 Task: Check a repository's "Projects" for project management.
Action: Mouse moved to (91, 176)
Screenshot: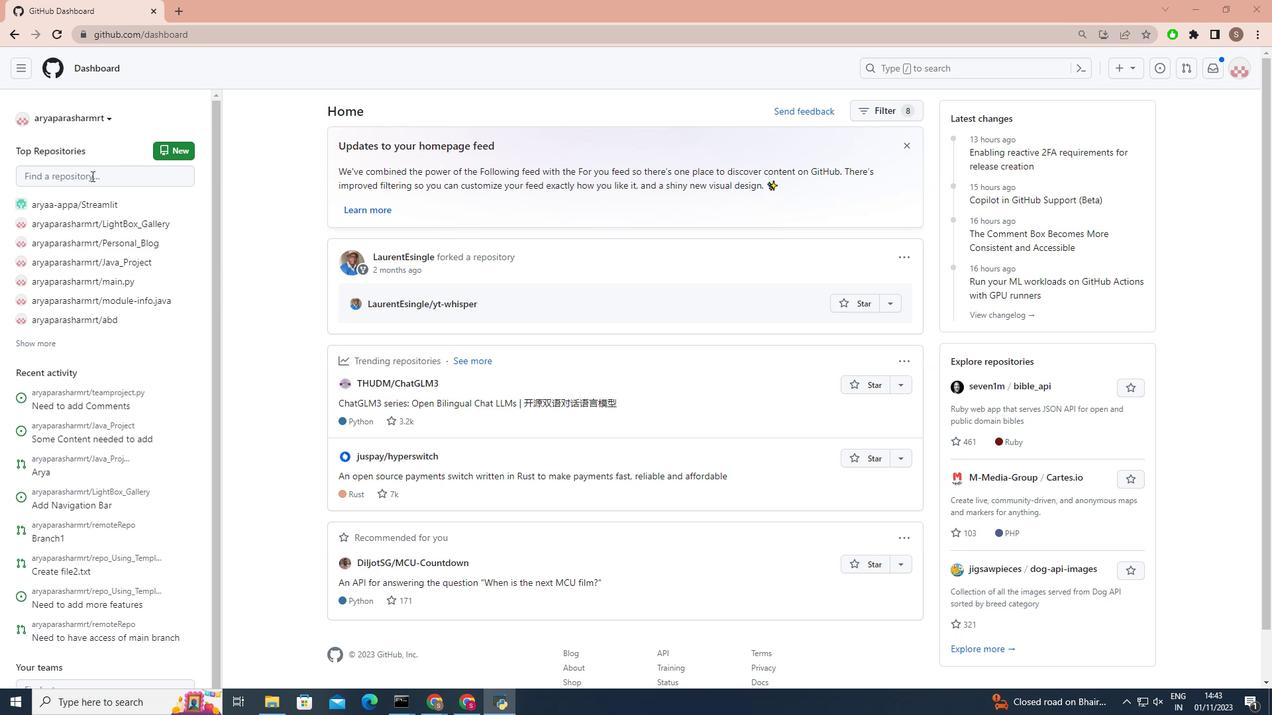 
Action: Mouse pressed left at (91, 176)
Screenshot: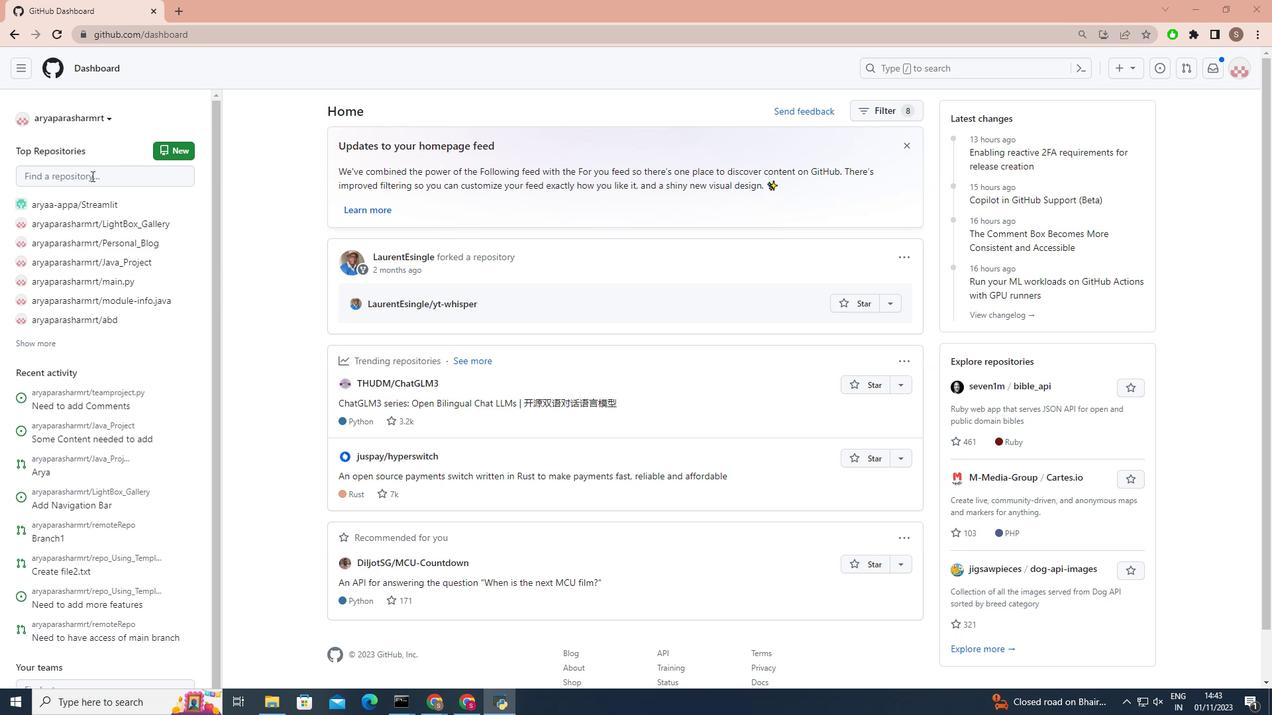 
Action: Mouse moved to (88, 179)
Screenshot: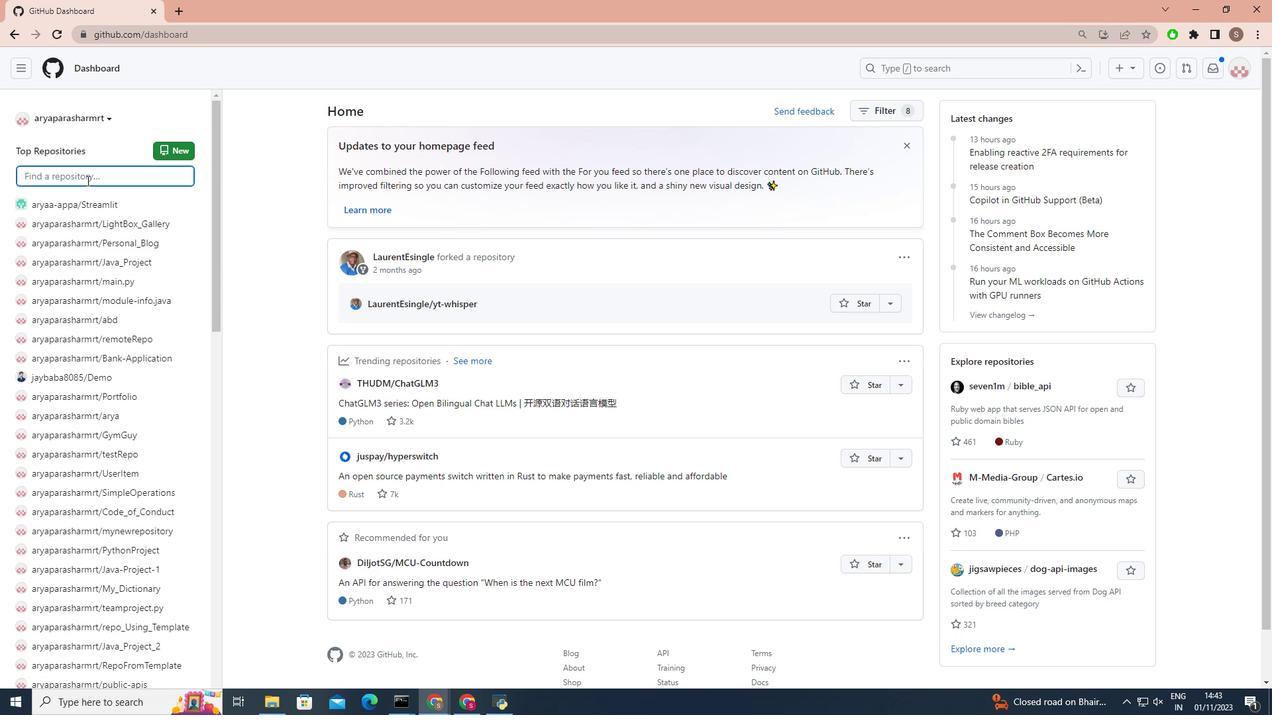 
Action: Key pressed t
Screenshot: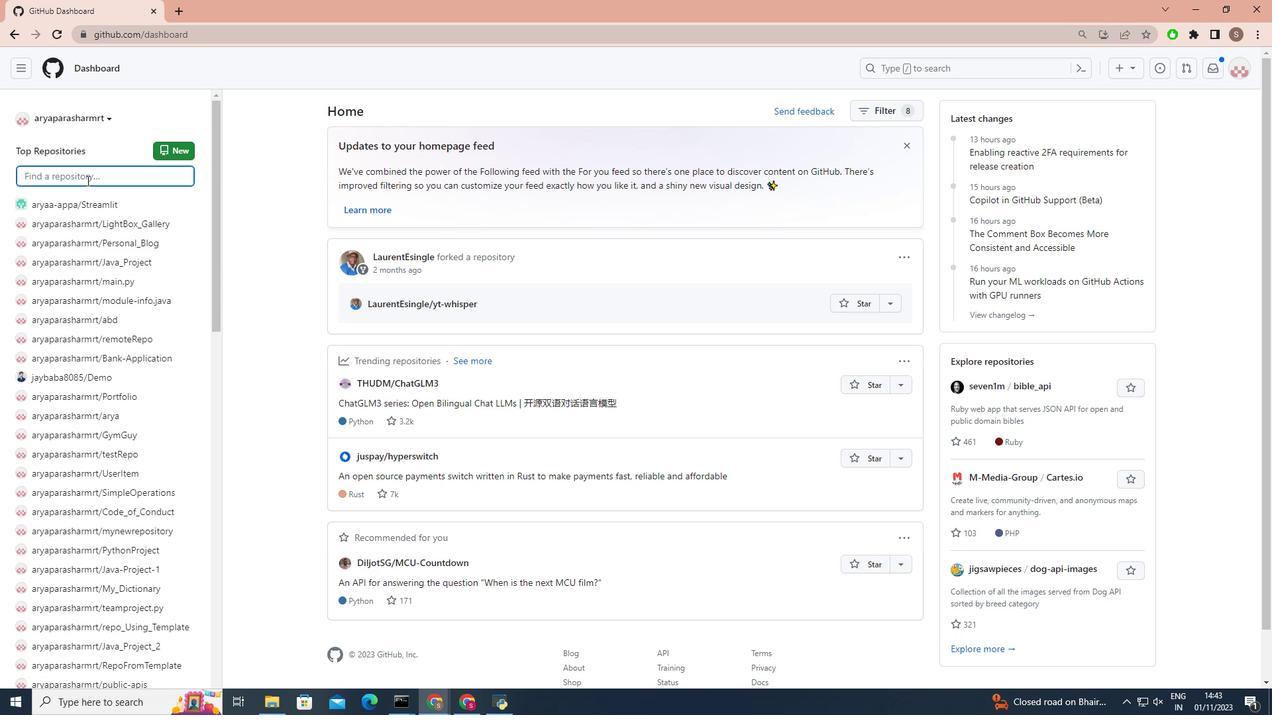 
Action: Mouse moved to (86, 181)
Screenshot: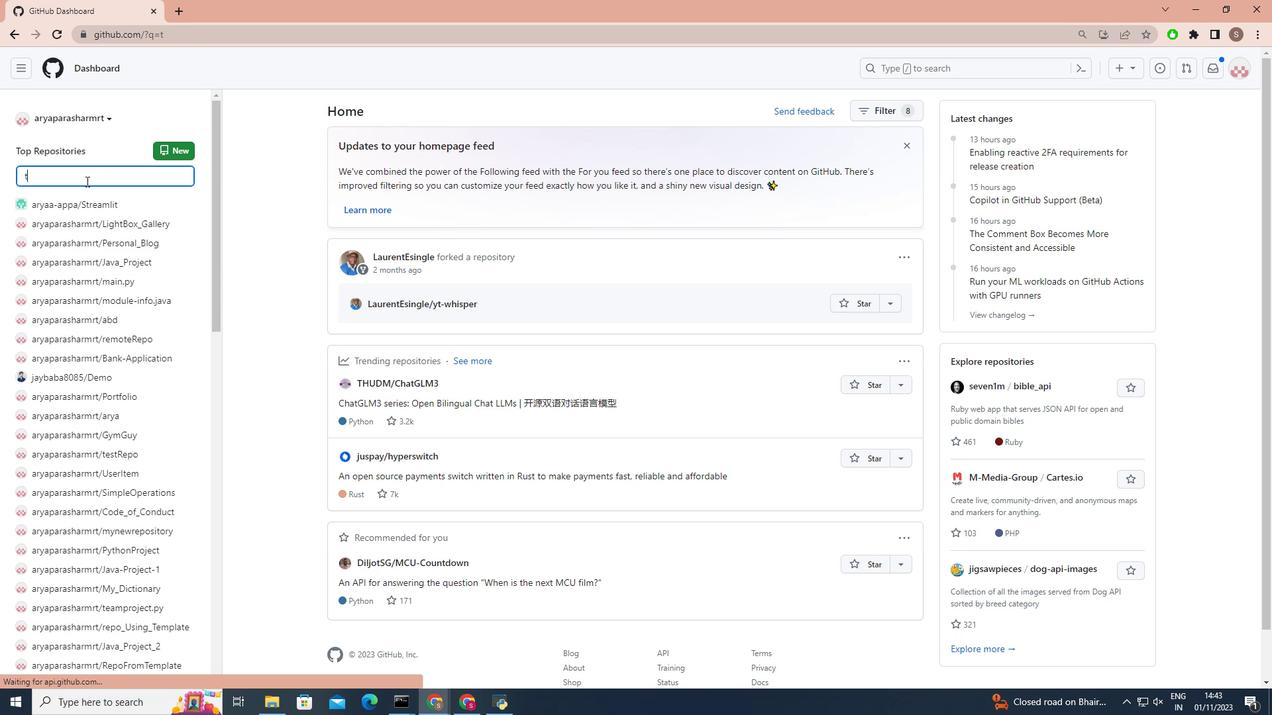 
Action: Key pressed e
Screenshot: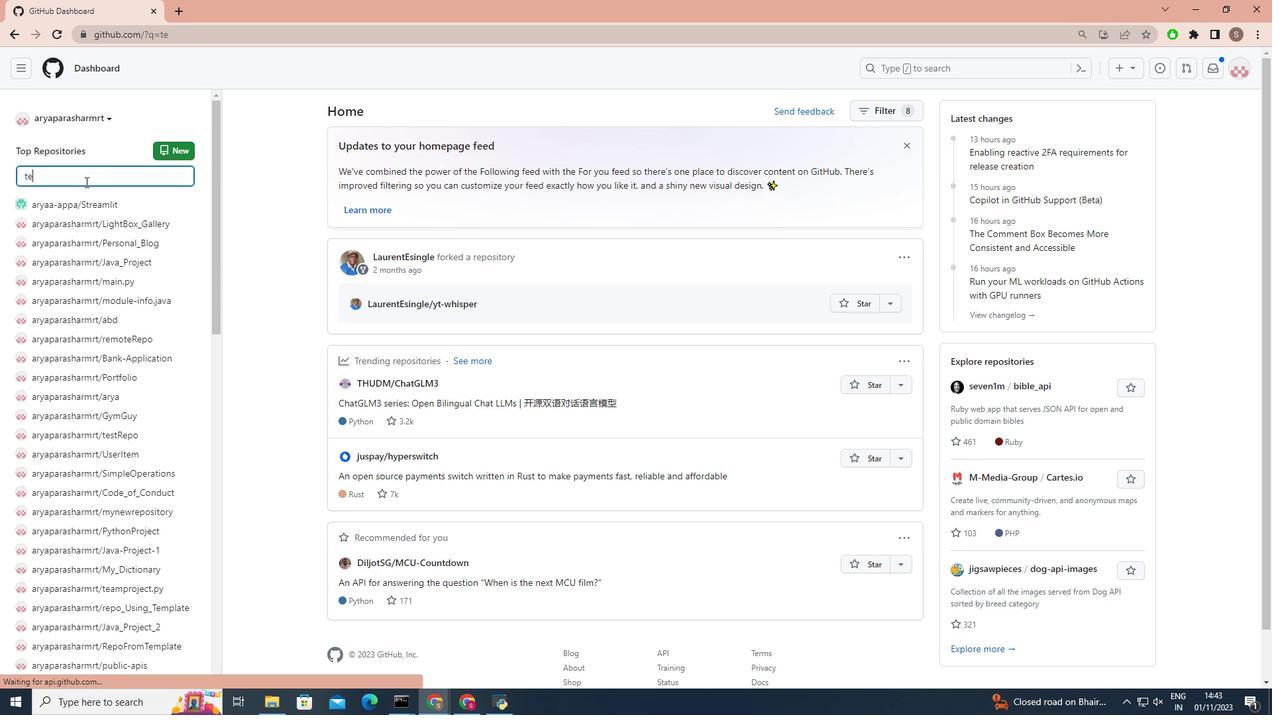 
Action: Mouse moved to (84, 184)
Screenshot: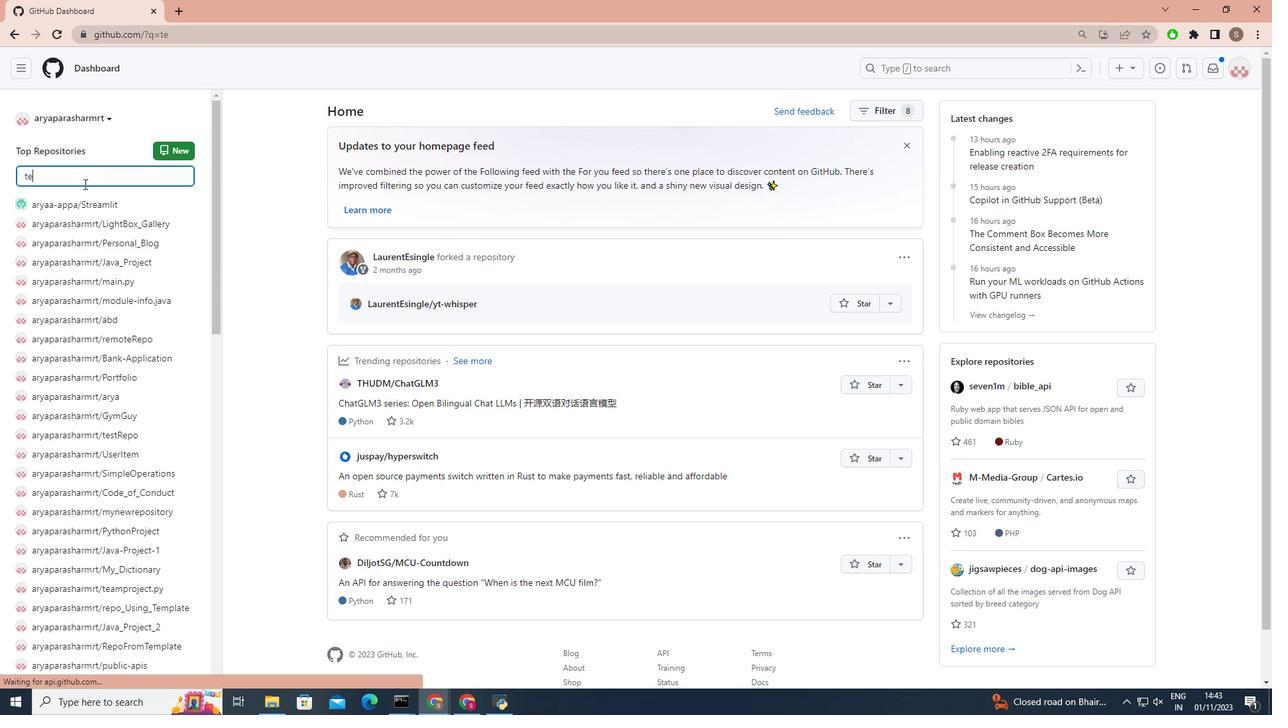 
Action: Key pressed a
Screenshot: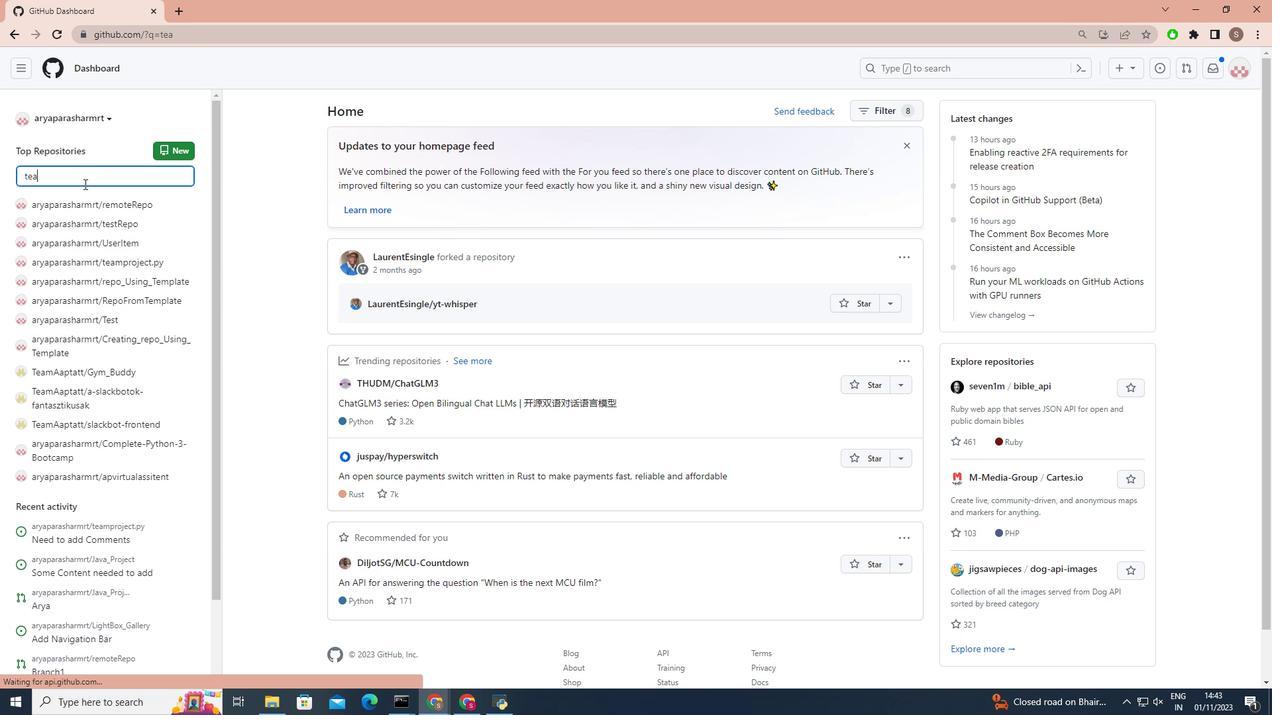 
Action: Mouse moved to (117, 202)
Screenshot: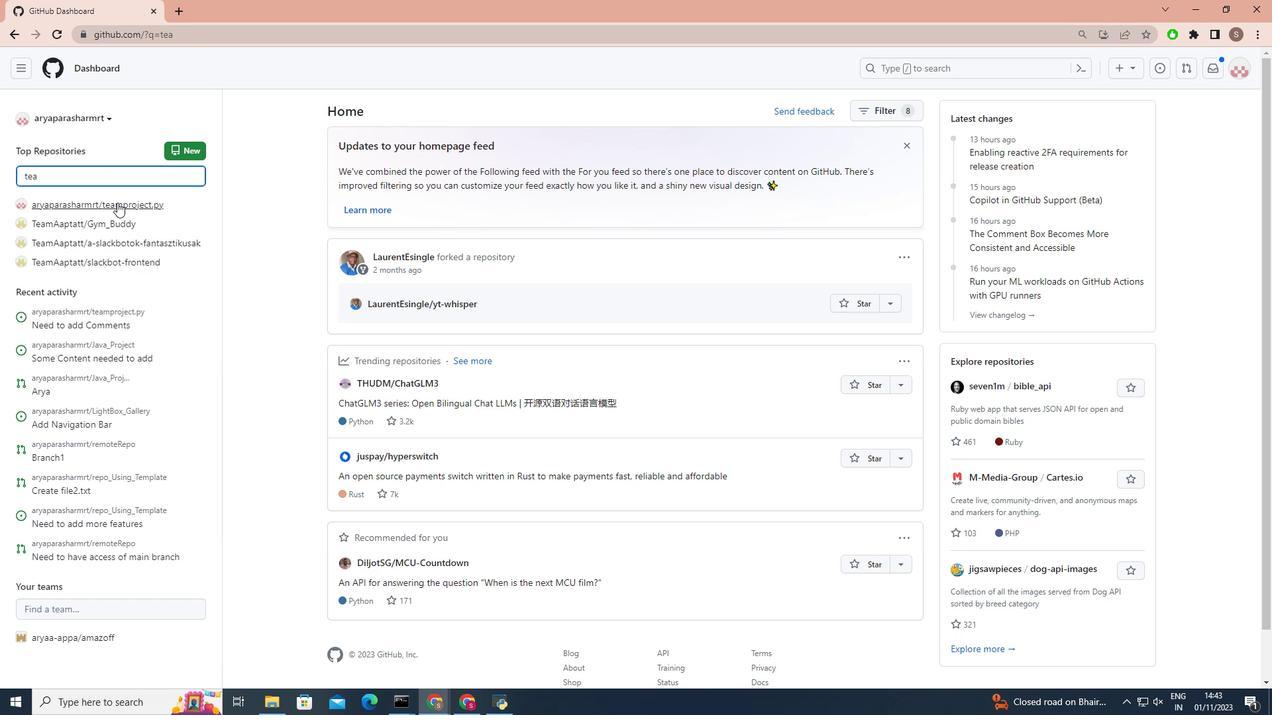 
Action: Mouse pressed left at (117, 202)
Screenshot: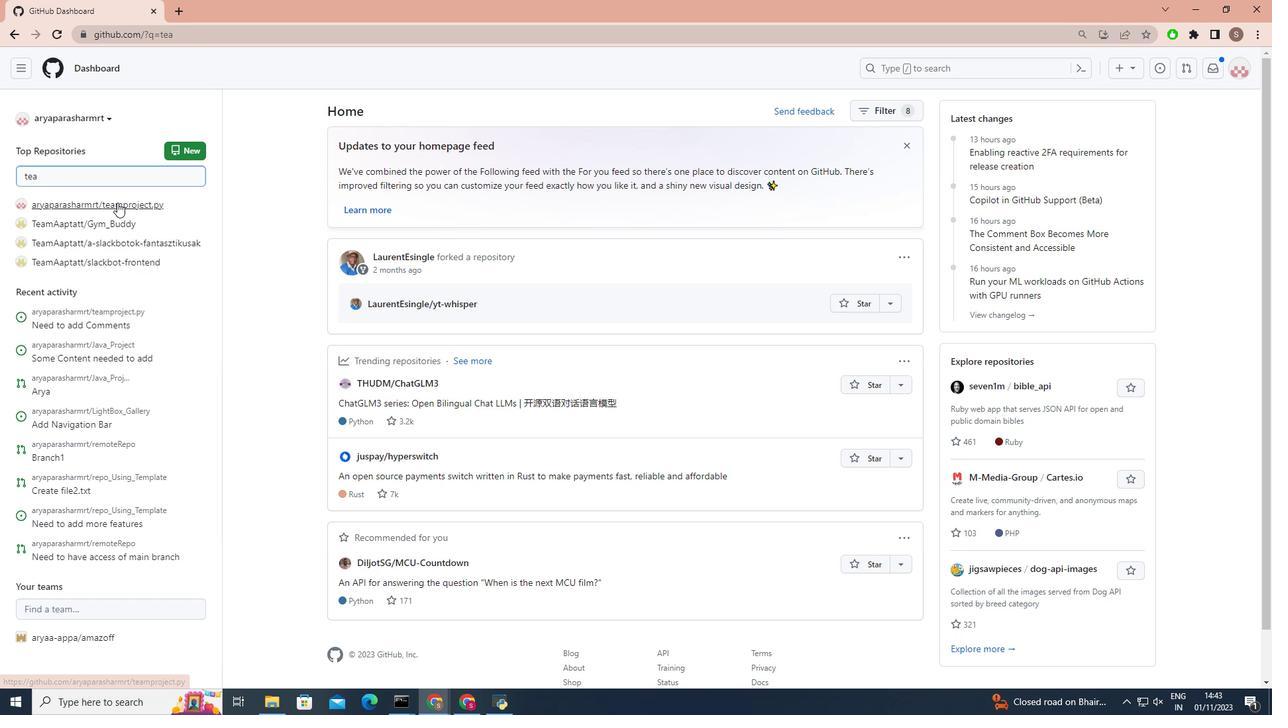 
Action: Mouse moved to (336, 104)
Screenshot: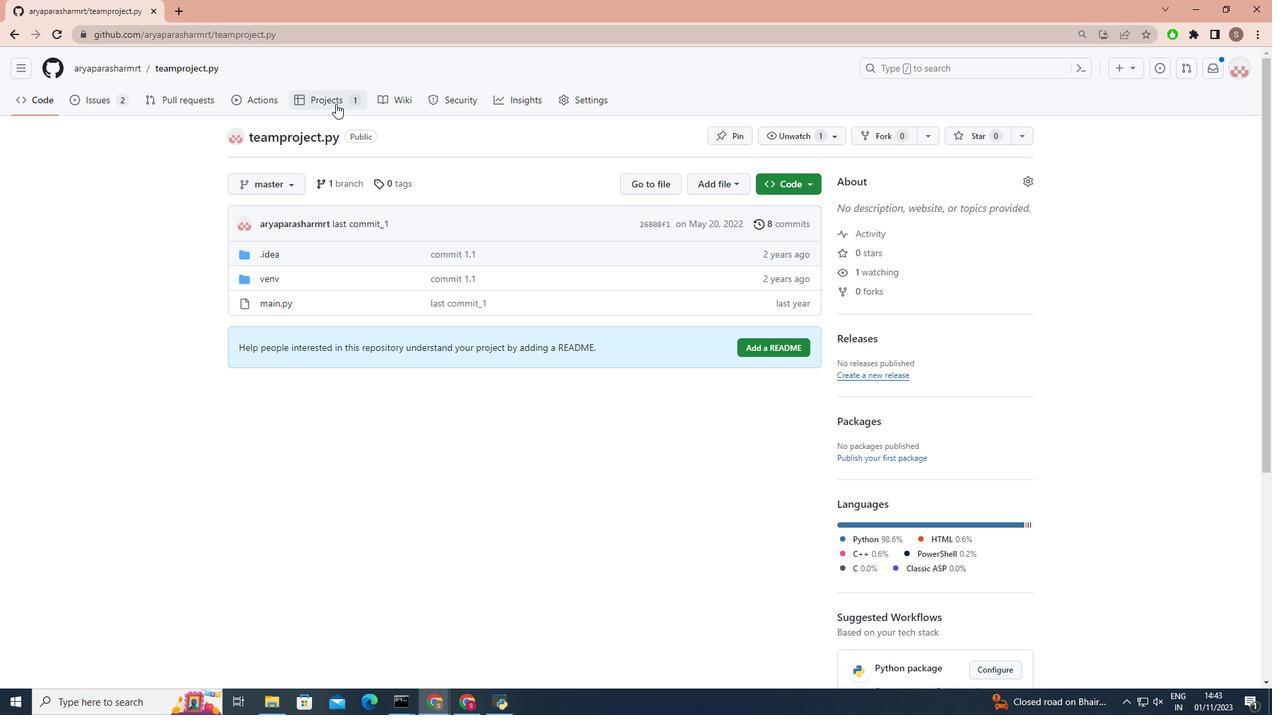 
Action: Mouse pressed left at (336, 104)
Screenshot: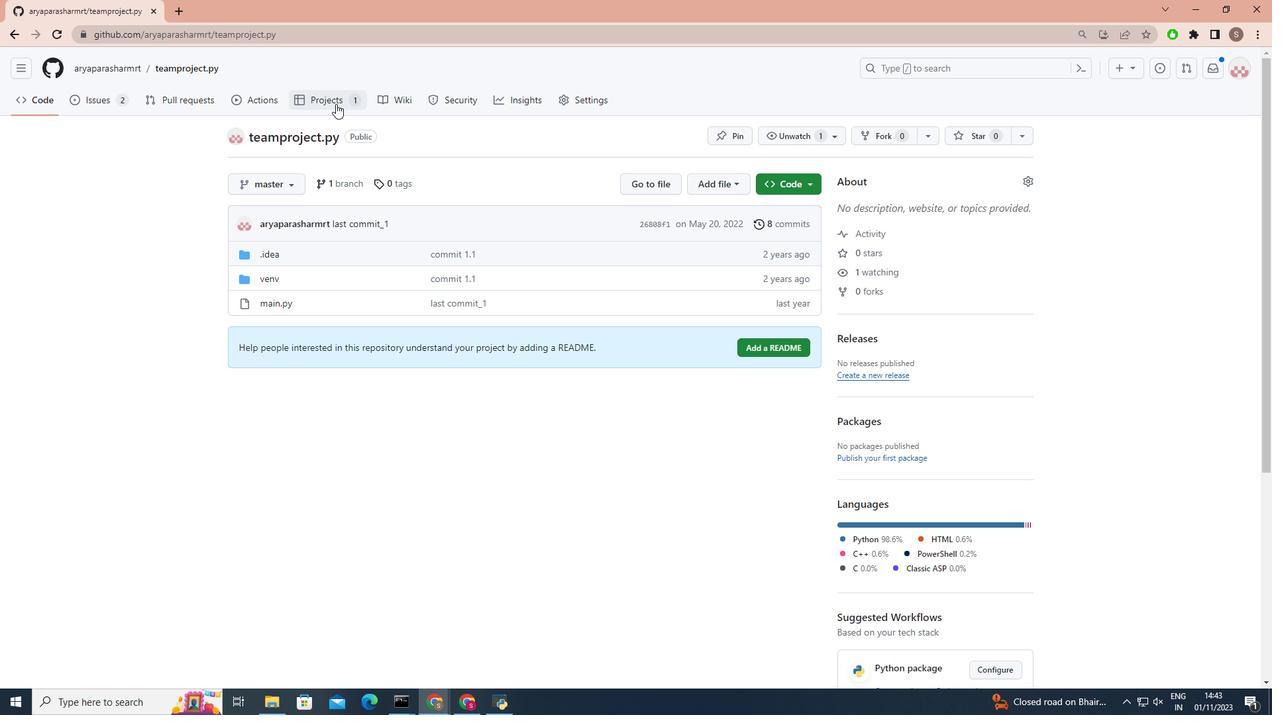 
Action: Mouse moved to (332, 343)
Screenshot: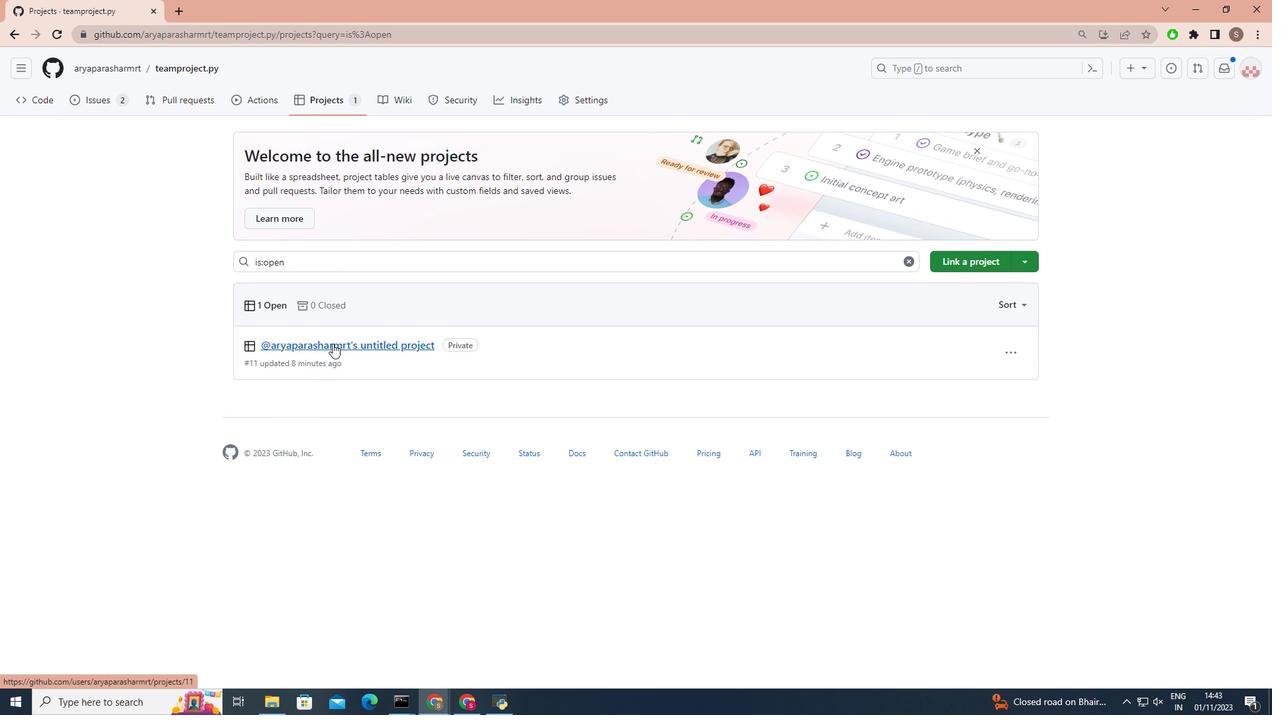 
Action: Mouse pressed left at (332, 343)
Screenshot: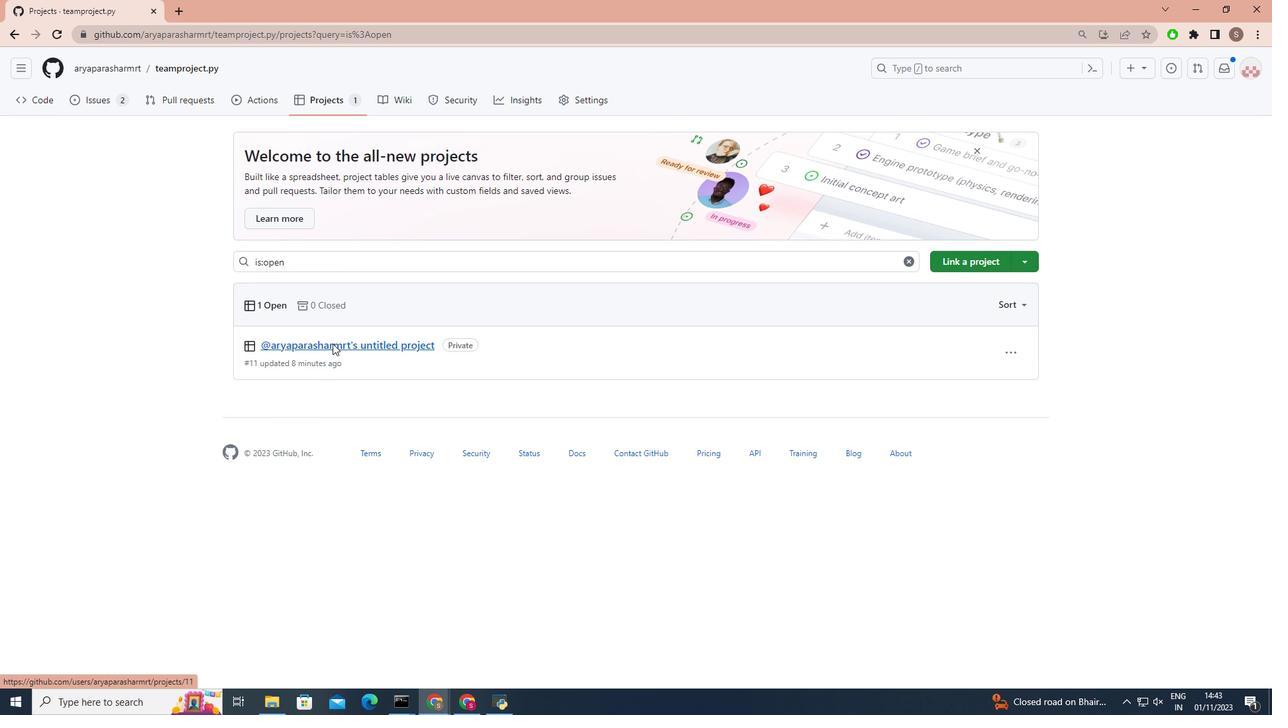 
Action: Mouse moved to (314, 267)
Screenshot: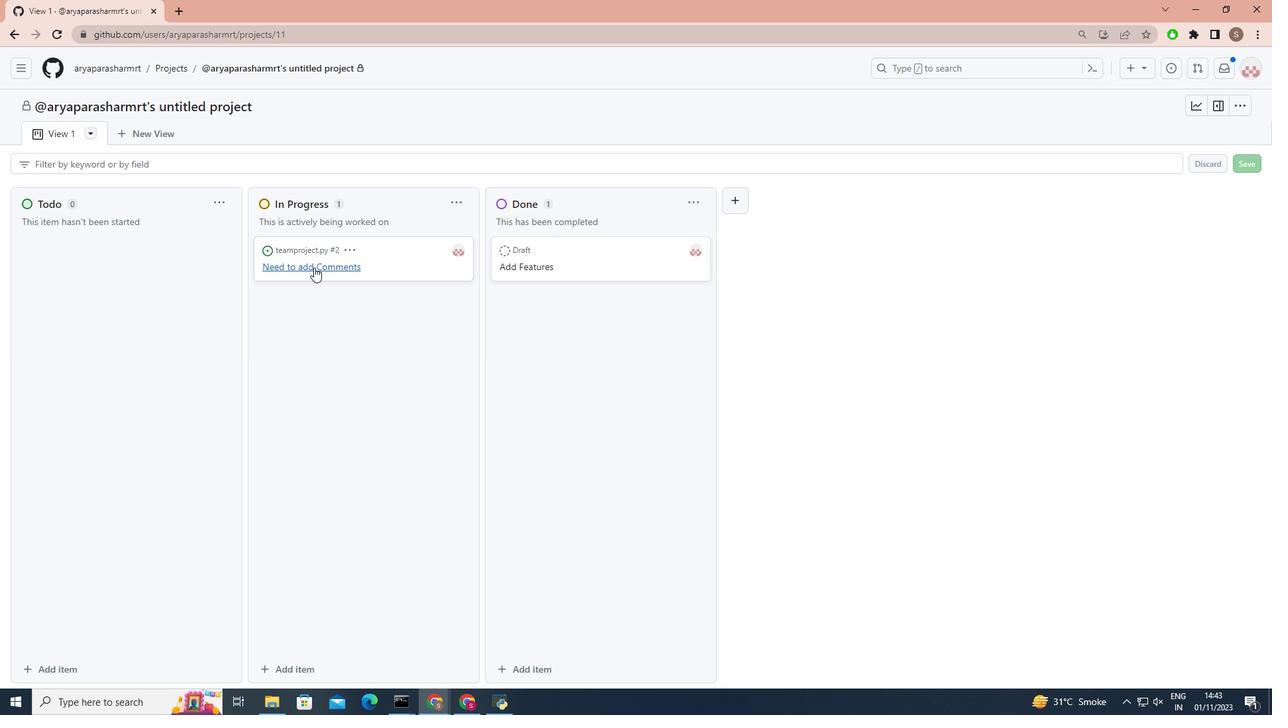 
Action: Mouse pressed left at (314, 267)
Screenshot: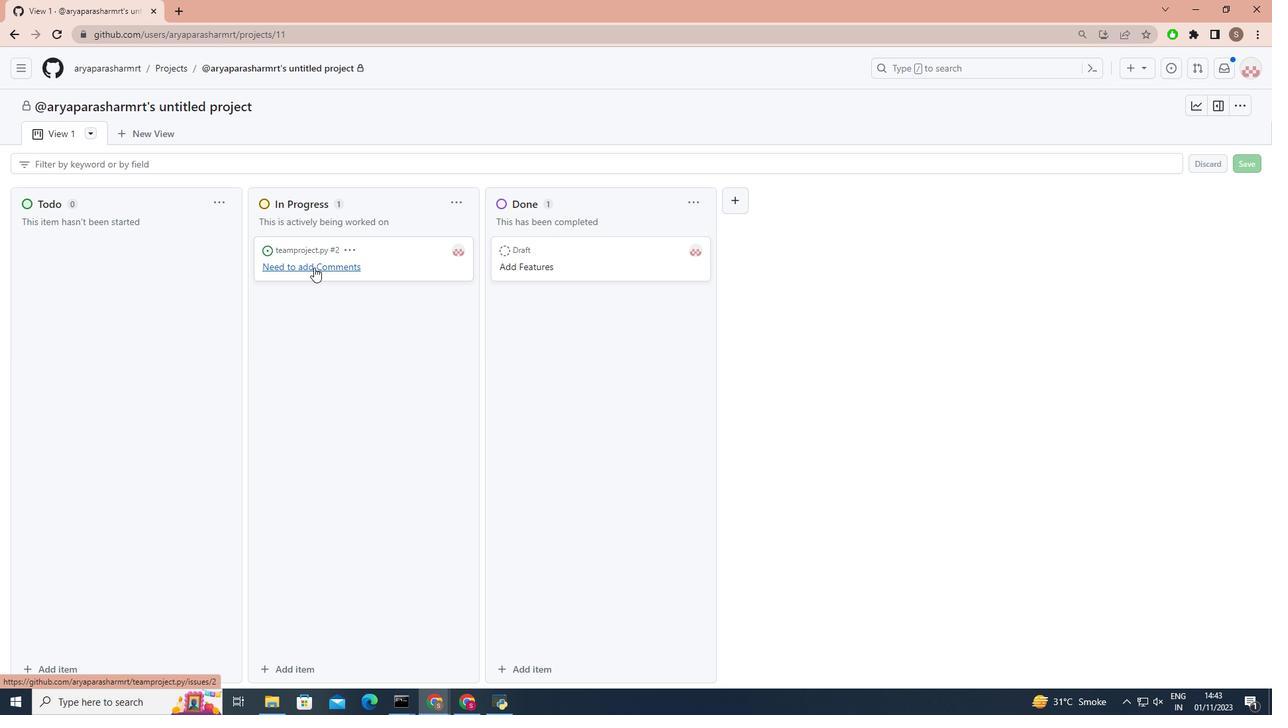 
Action: Mouse moved to (395, 352)
Screenshot: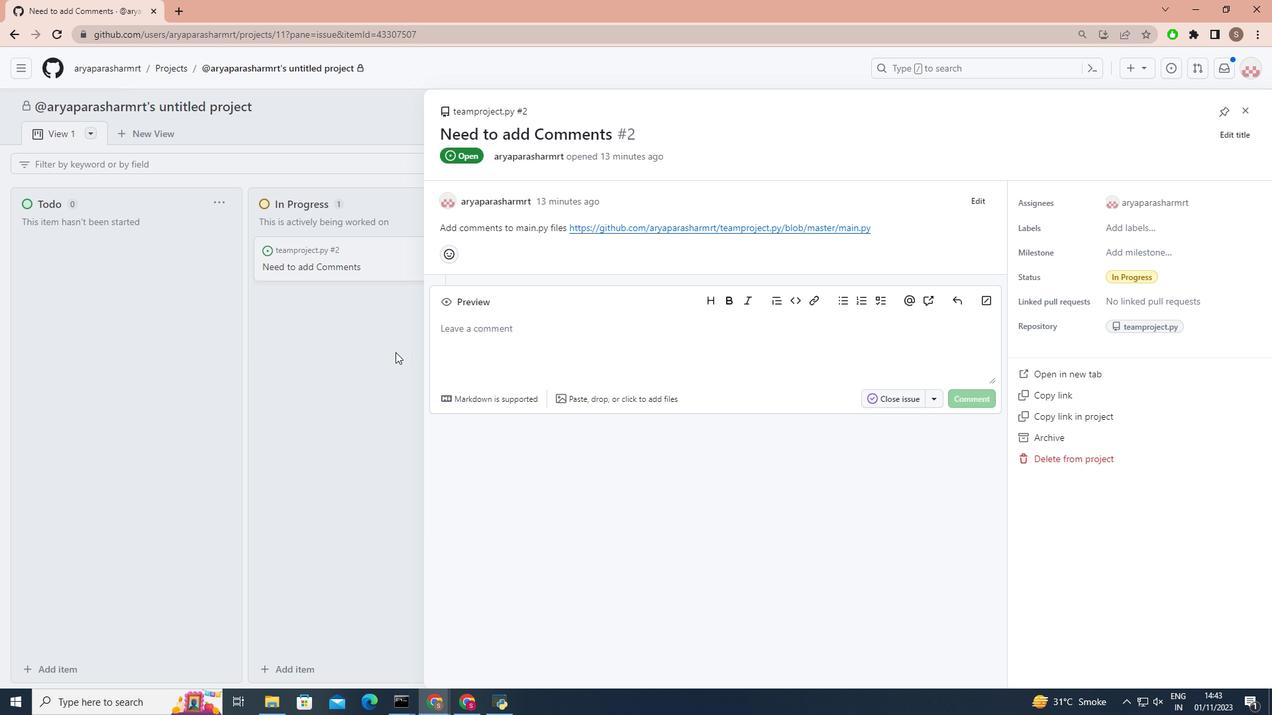 
Action: Mouse pressed left at (395, 352)
Screenshot: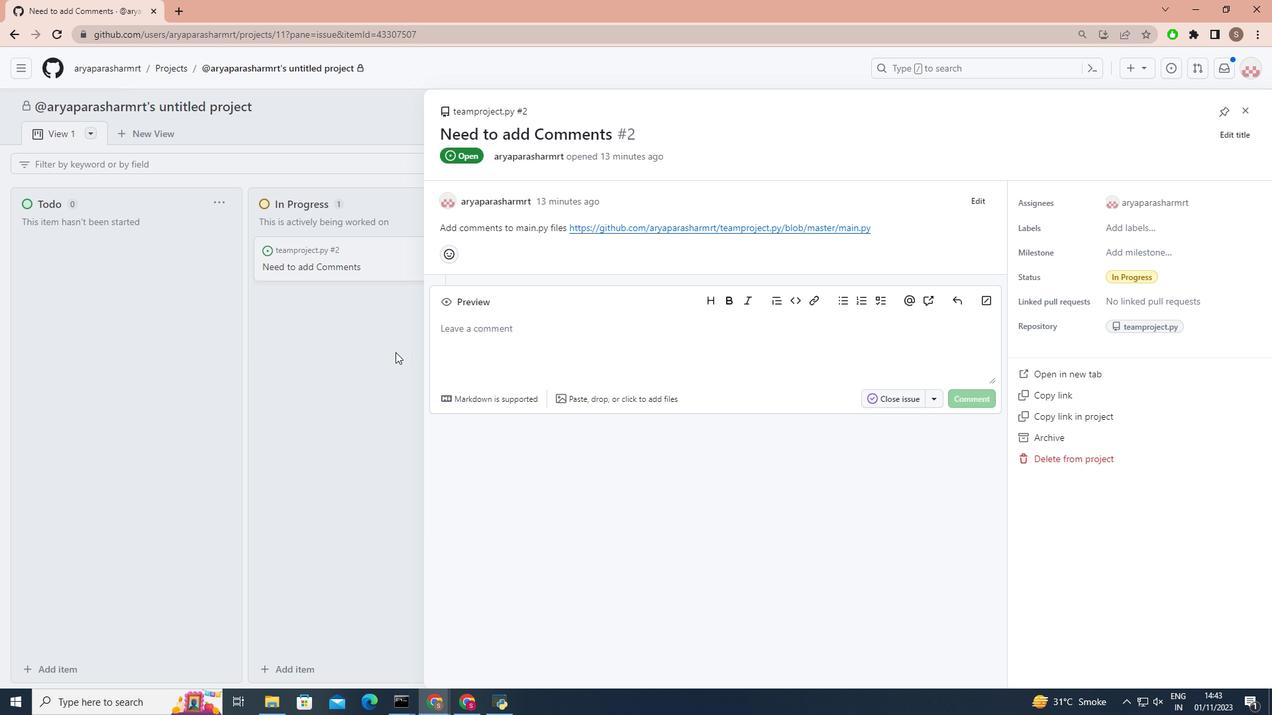 
Action: Mouse moved to (513, 264)
Screenshot: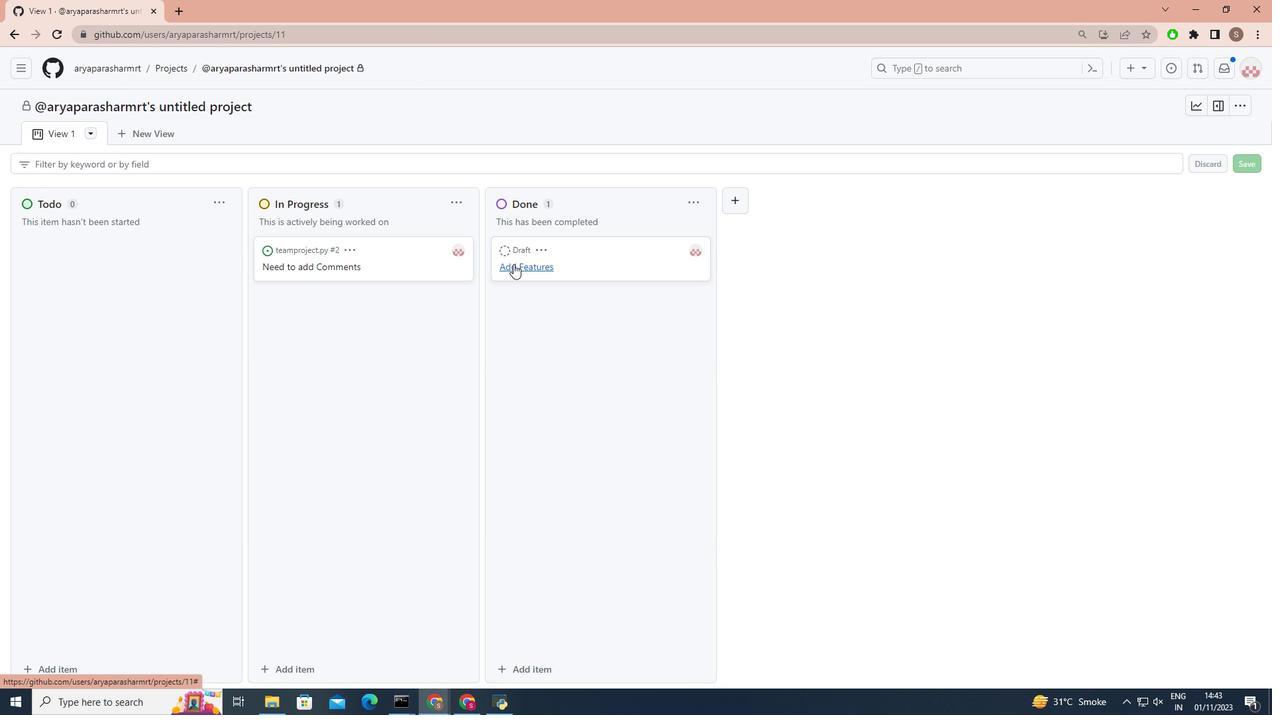 
Action: Mouse pressed left at (513, 264)
Screenshot: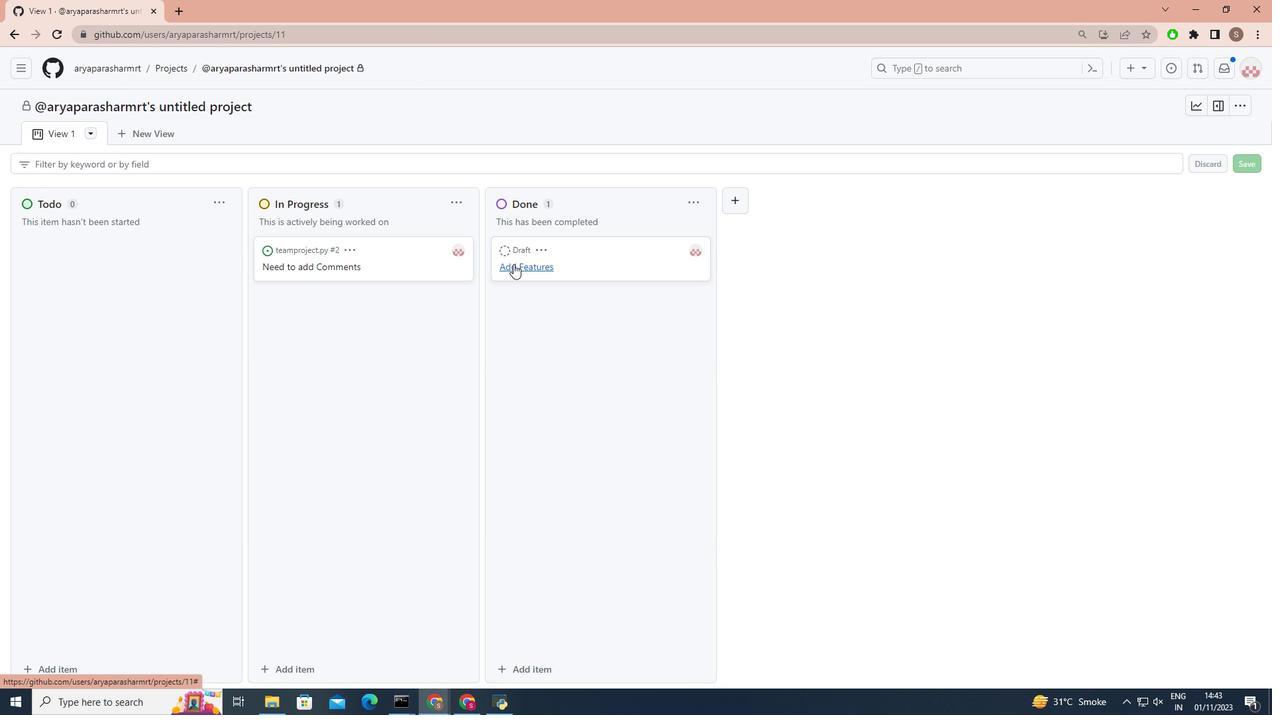 
Action: Mouse moved to (316, 336)
Screenshot: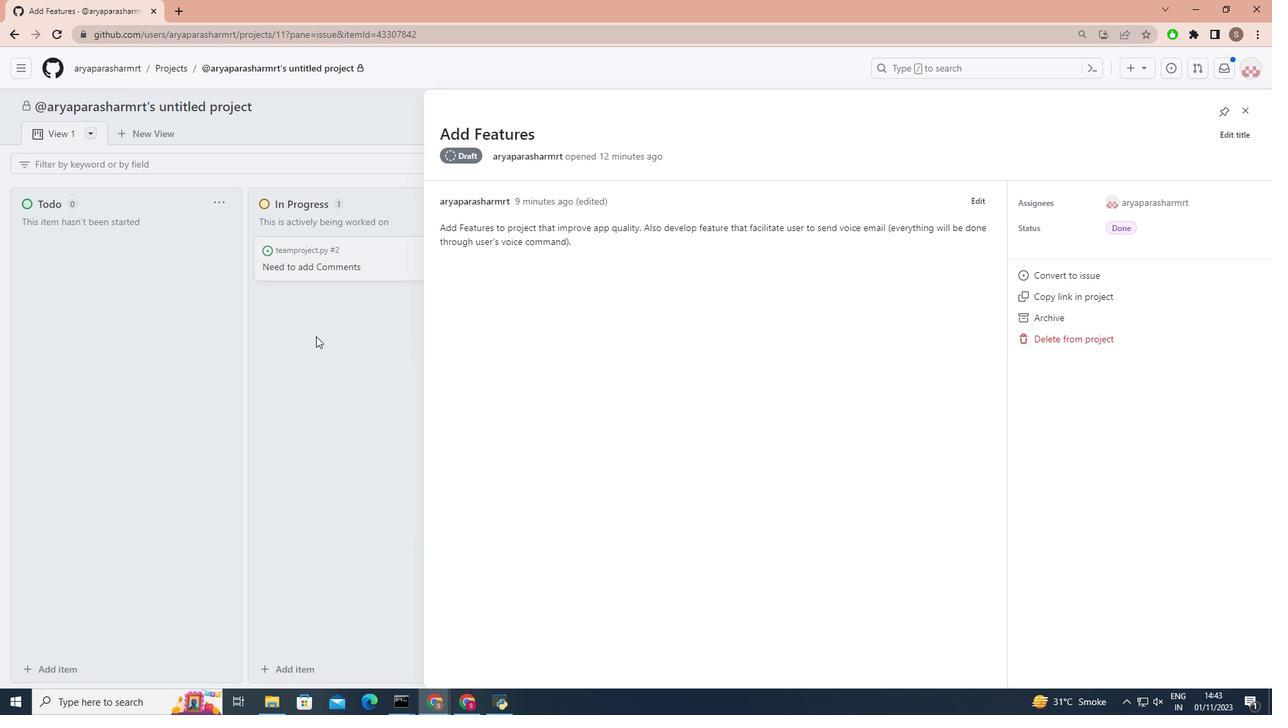 
Action: Mouse pressed left at (316, 336)
Screenshot: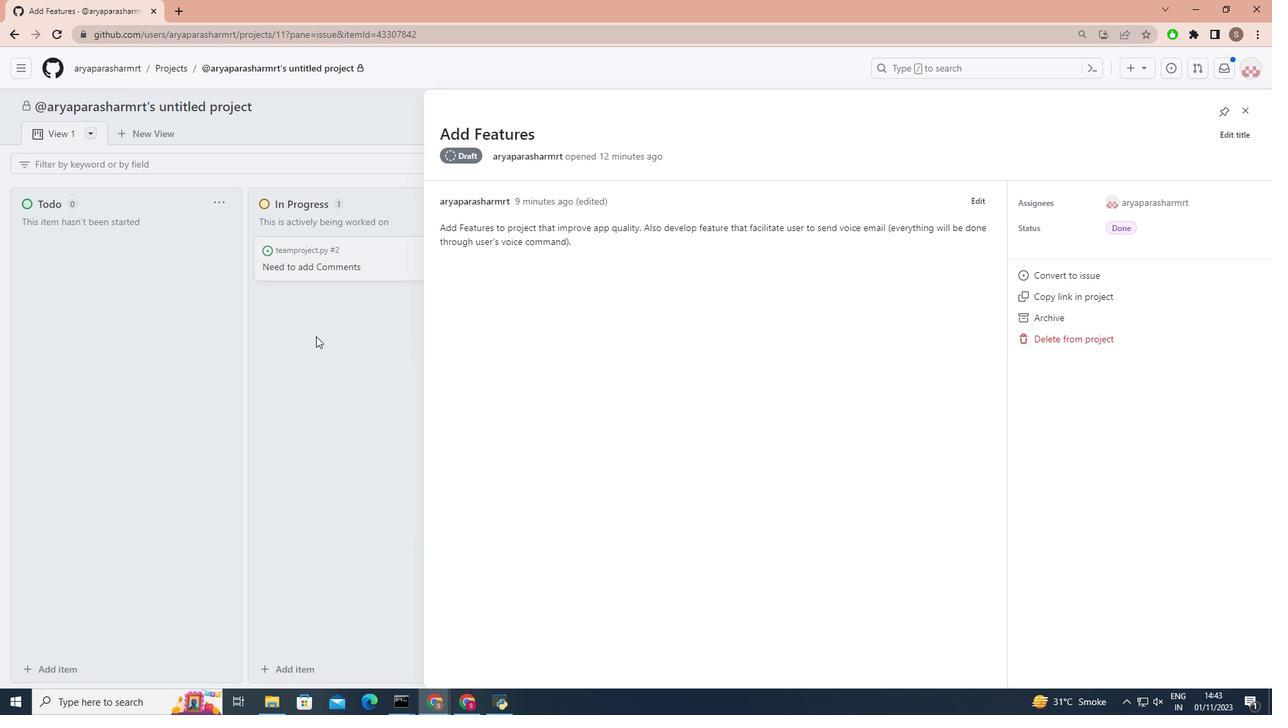 
Action: Mouse moved to (306, 265)
Screenshot: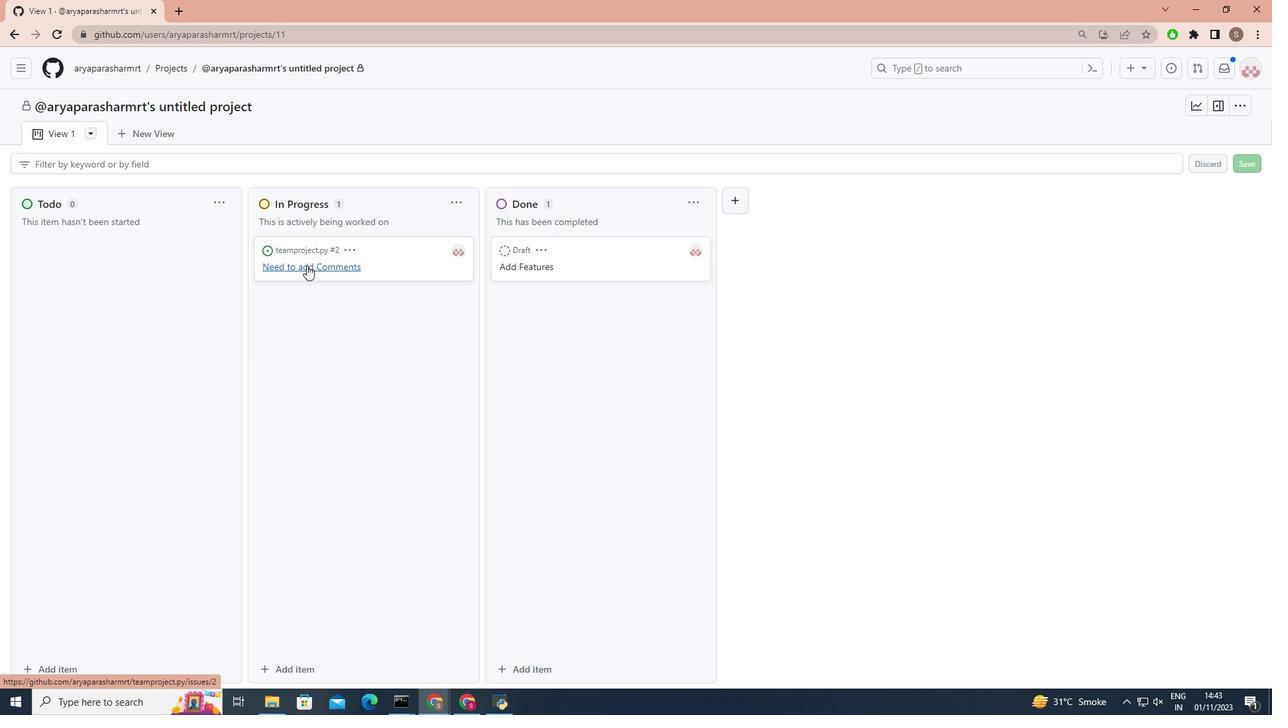
Action: Mouse pressed left at (306, 265)
Screenshot: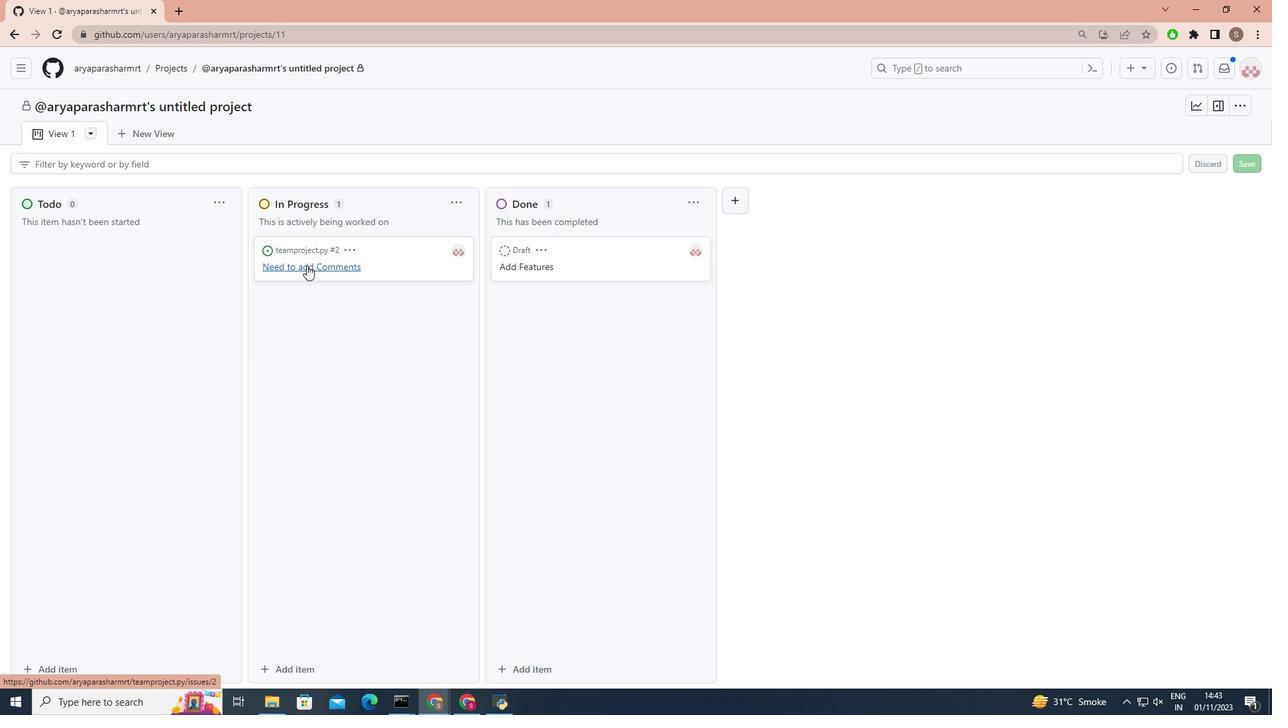 
Action: Mouse moved to (342, 398)
Screenshot: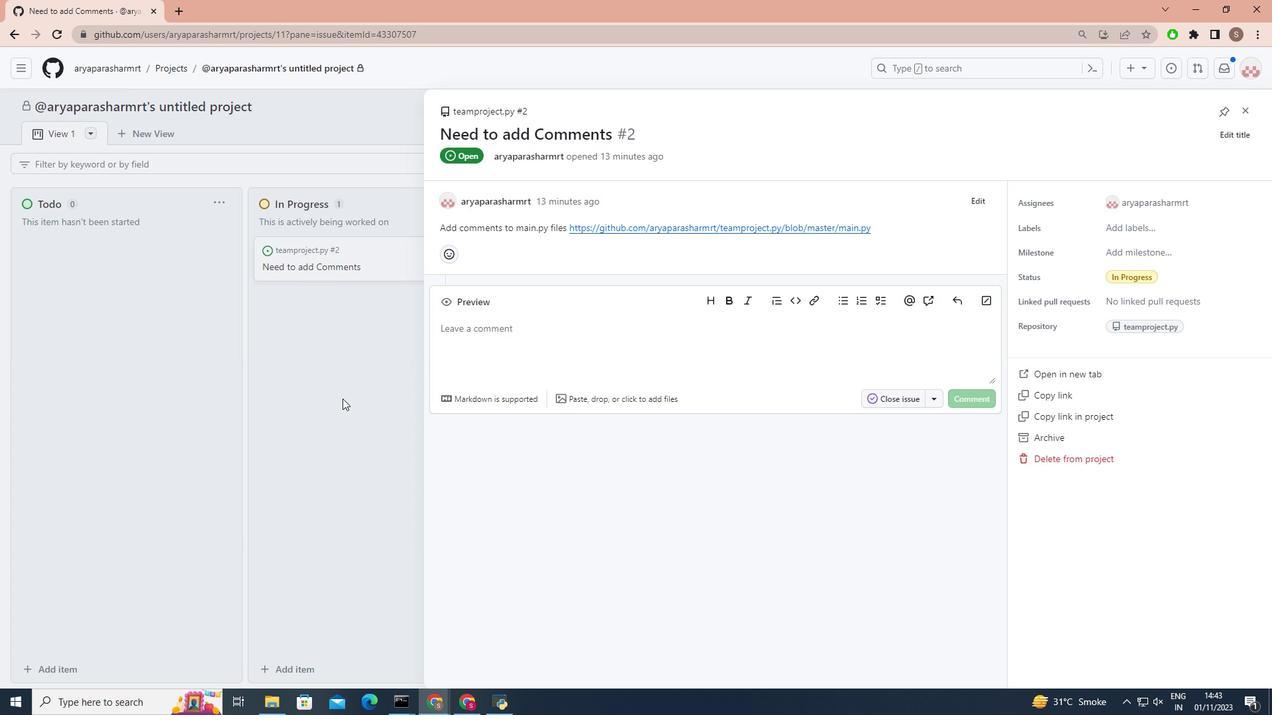 
Action: Mouse pressed left at (342, 398)
Screenshot: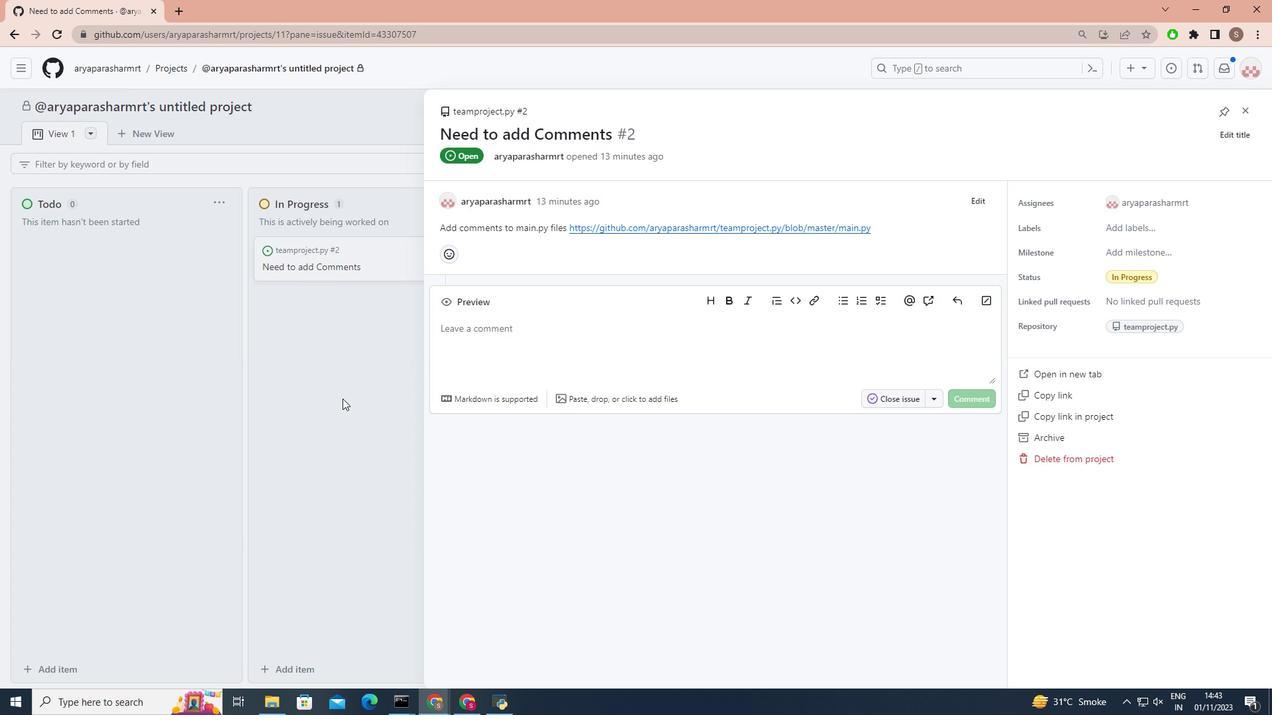 
Action: Mouse moved to (170, 314)
Screenshot: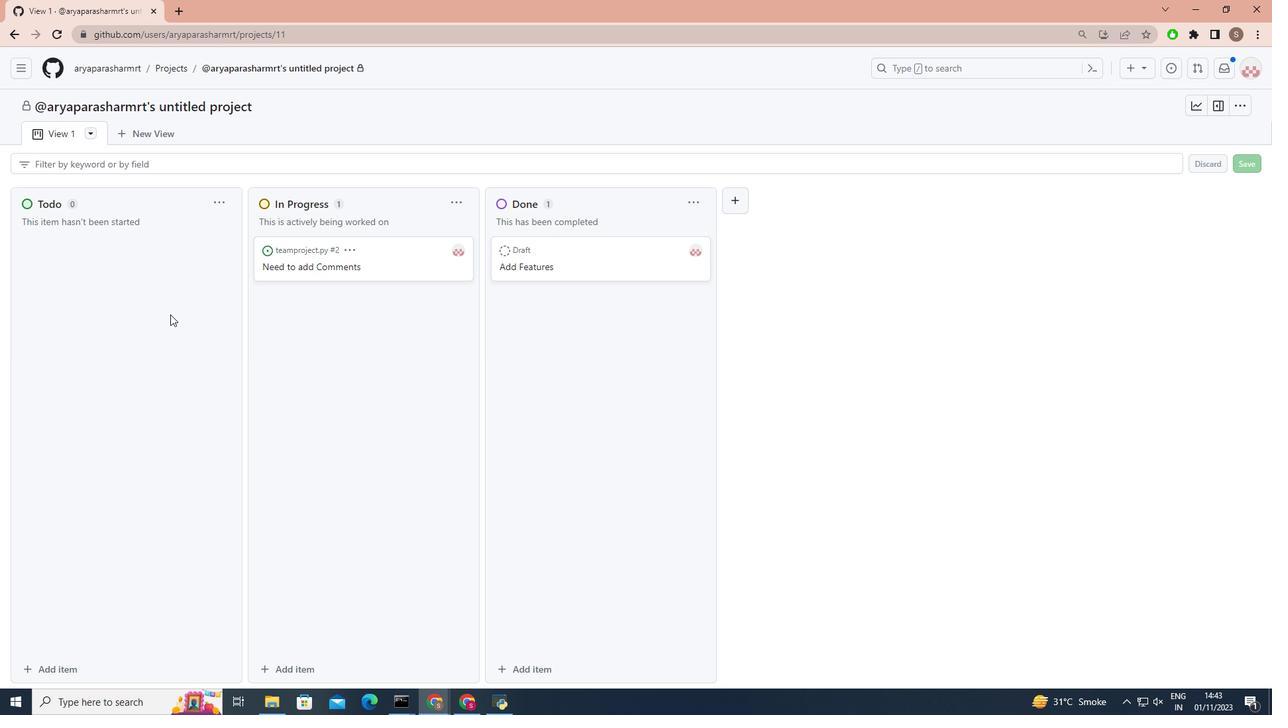 
Action: Mouse pressed left at (170, 314)
Screenshot: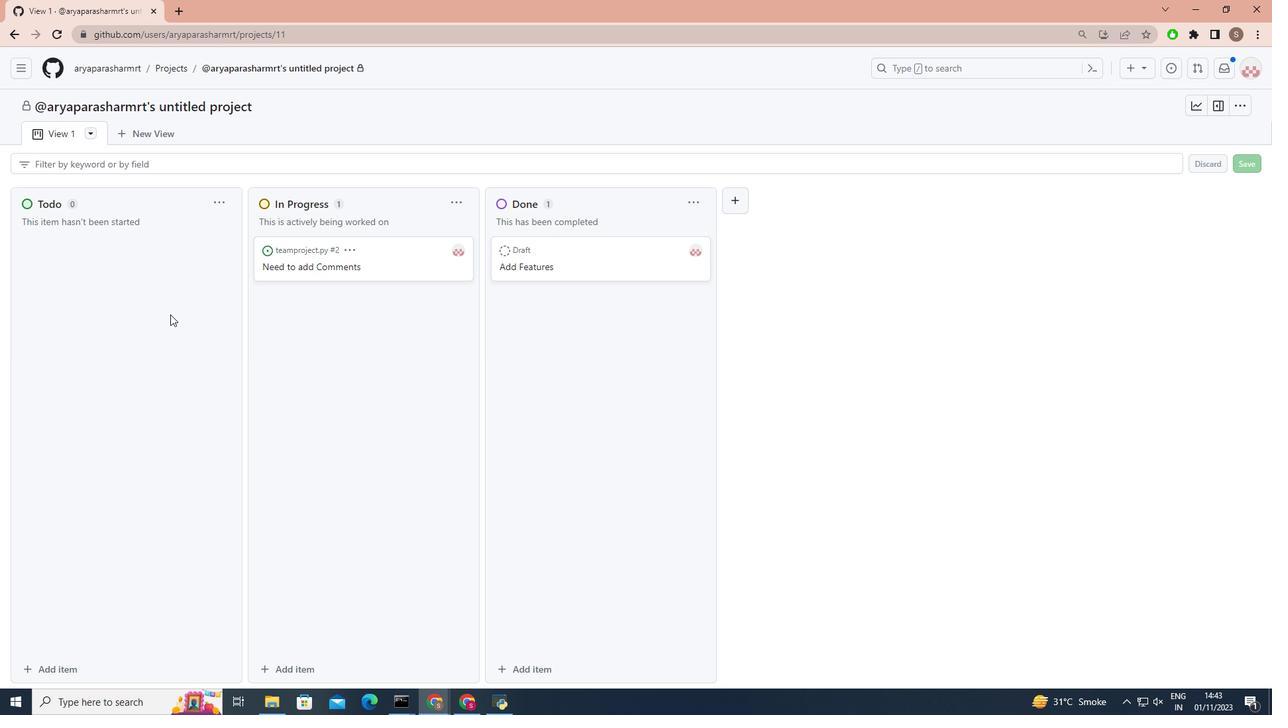 
